Task: Add the task  Implement a new cloud-based quality management system for a company to the section Load Testing Sprint in the project BroaderPath and add a Due Date to the respective task as 2023/12/06
Action: Mouse moved to (642, 326)
Screenshot: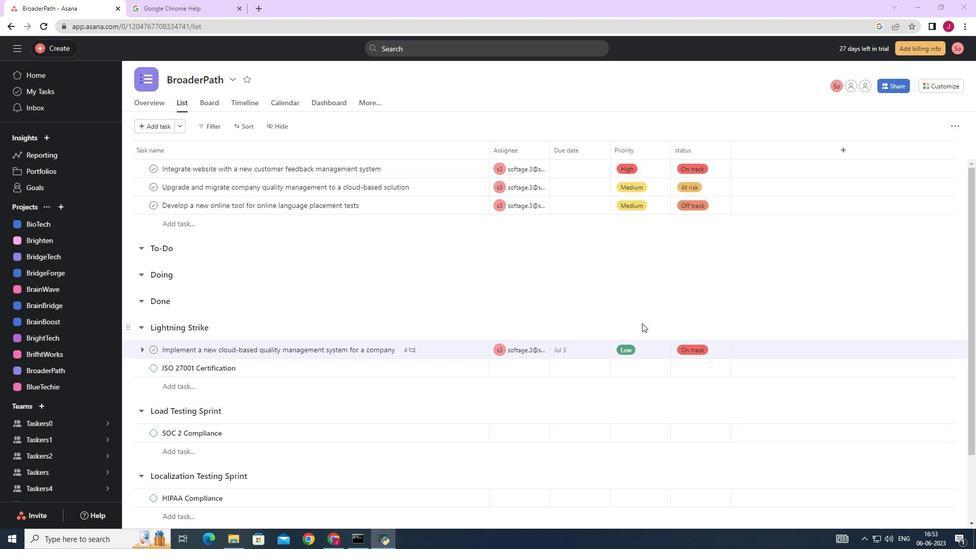 
Action: Mouse scrolled (642, 325) with delta (0, 0)
Screenshot: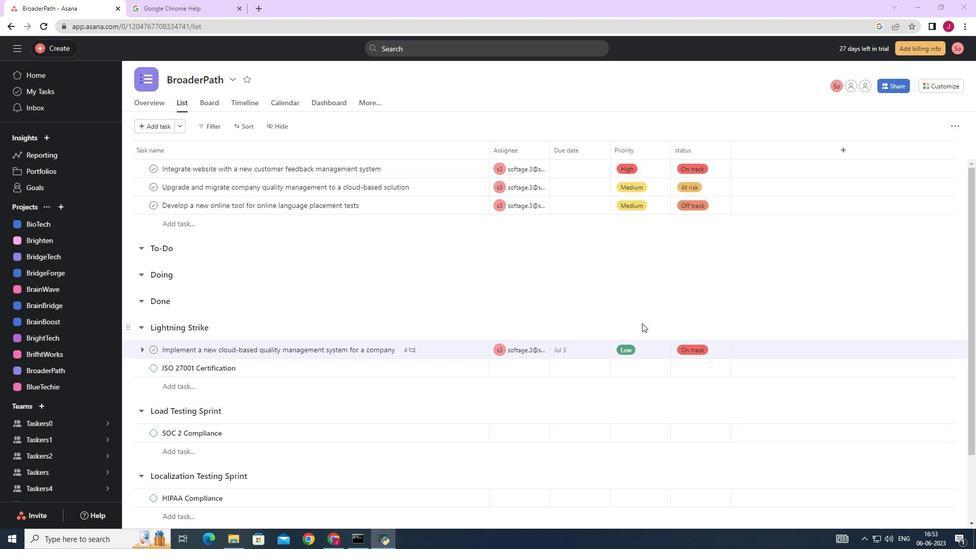 
Action: Mouse moved to (642, 327)
Screenshot: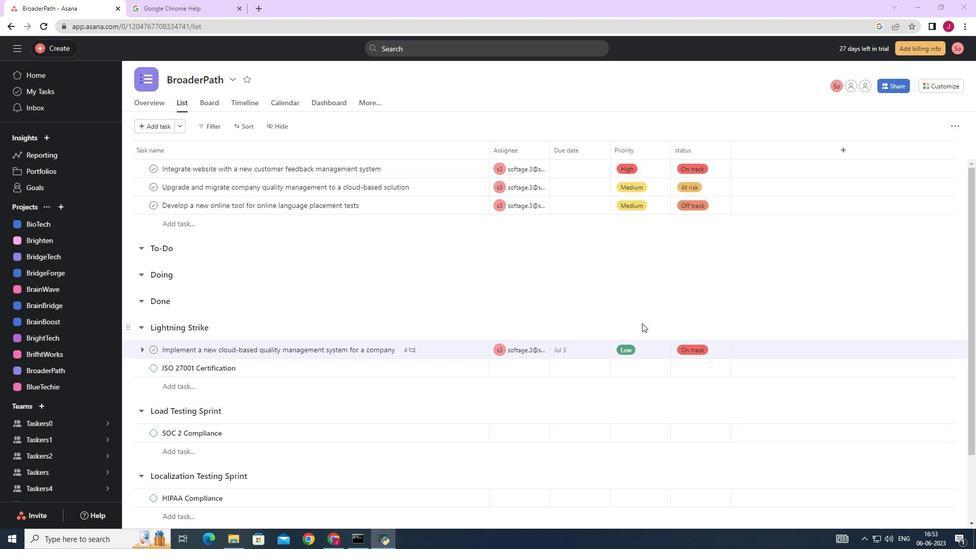 
Action: Mouse scrolled (642, 326) with delta (0, 0)
Screenshot: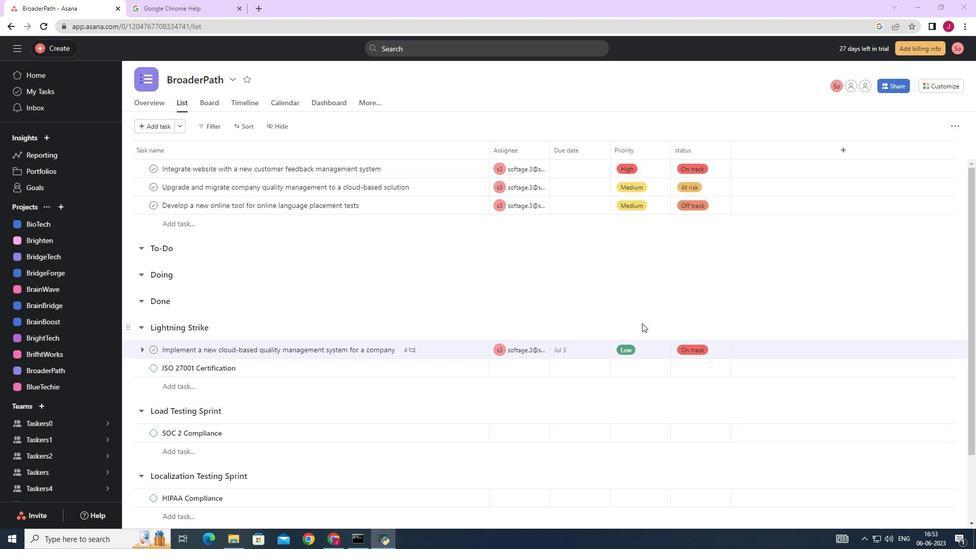 
Action: Mouse moved to (642, 327)
Screenshot: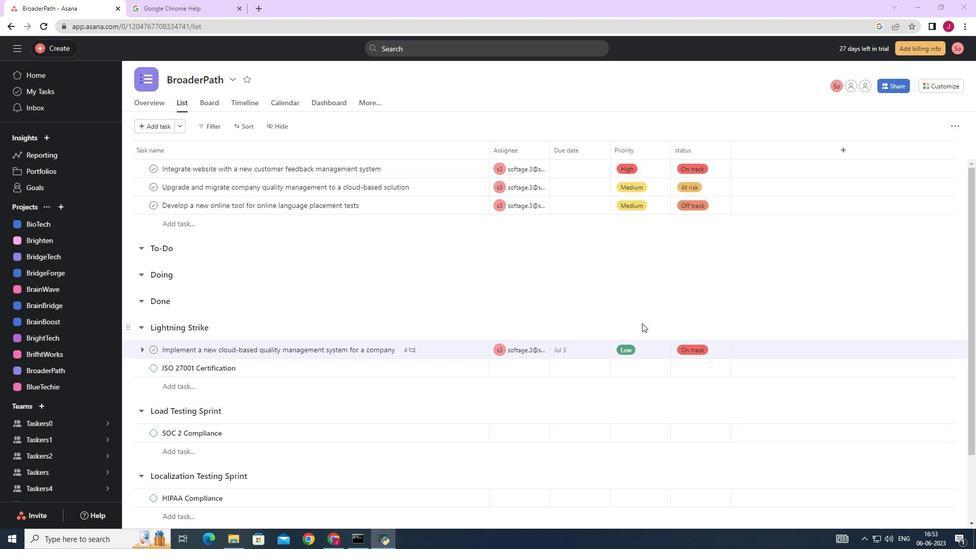 
Action: Mouse scrolled (642, 327) with delta (0, 0)
Screenshot: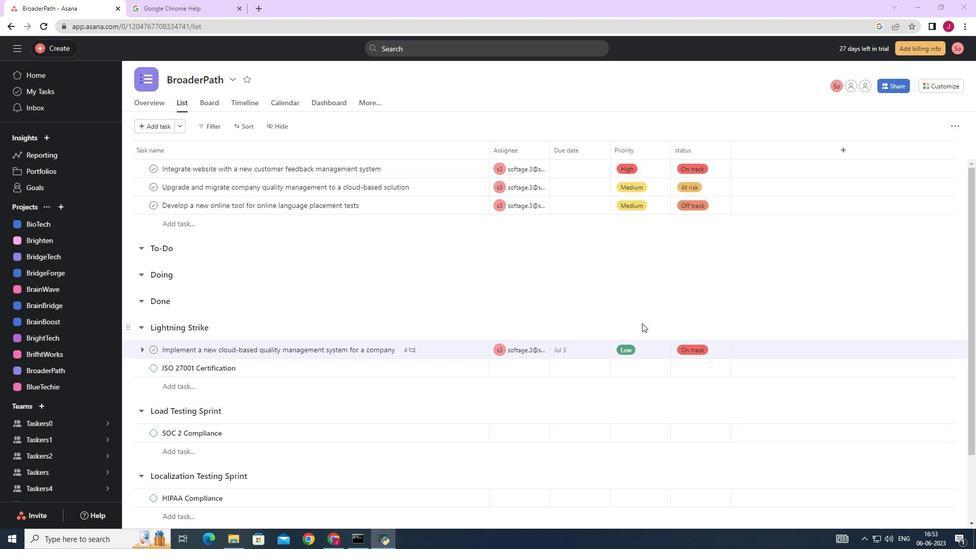 
Action: Mouse moved to (642, 328)
Screenshot: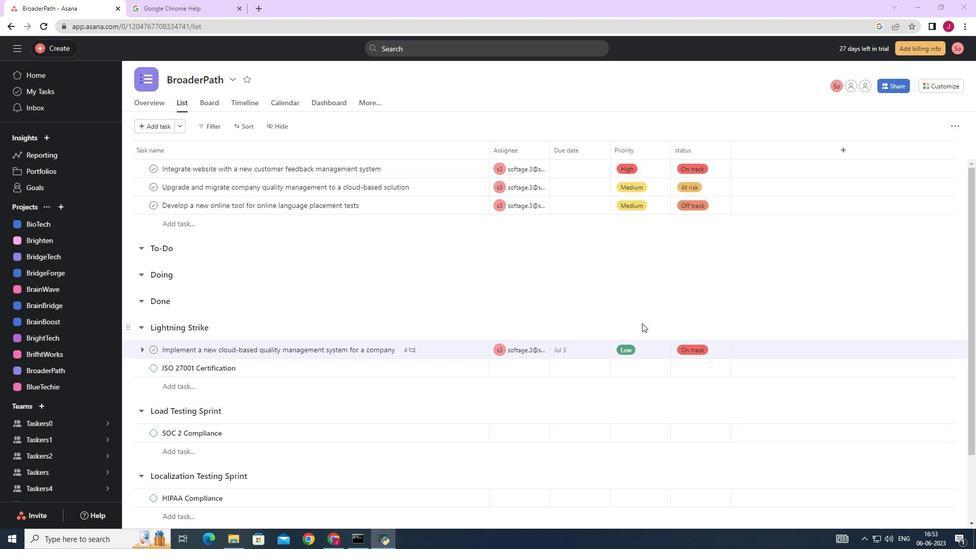 
Action: Mouse scrolled (642, 327) with delta (0, 0)
Screenshot: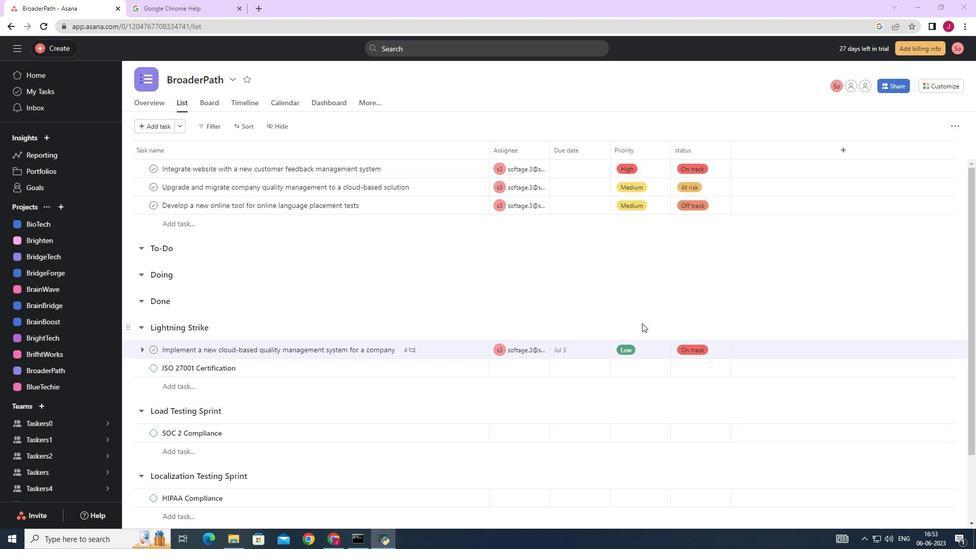 
Action: Mouse moved to (642, 330)
Screenshot: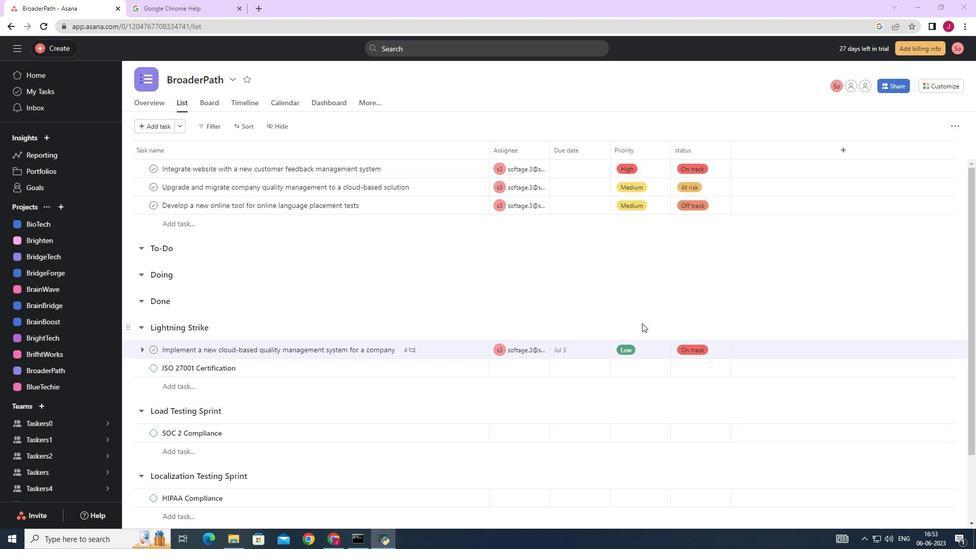 
Action: Mouse scrolled (642, 327) with delta (0, 0)
Screenshot: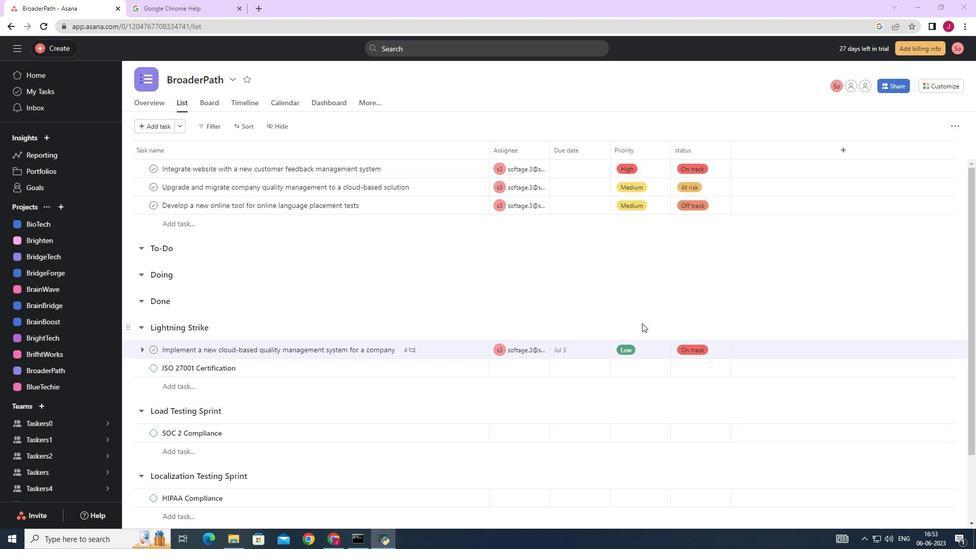 
Action: Mouse moved to (461, 266)
Screenshot: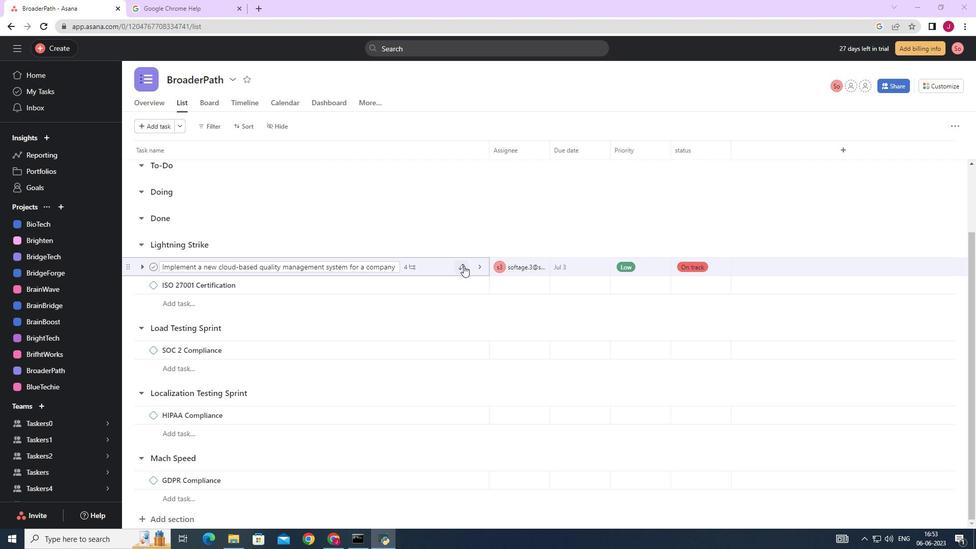 
Action: Mouse pressed left at (461, 266)
Screenshot: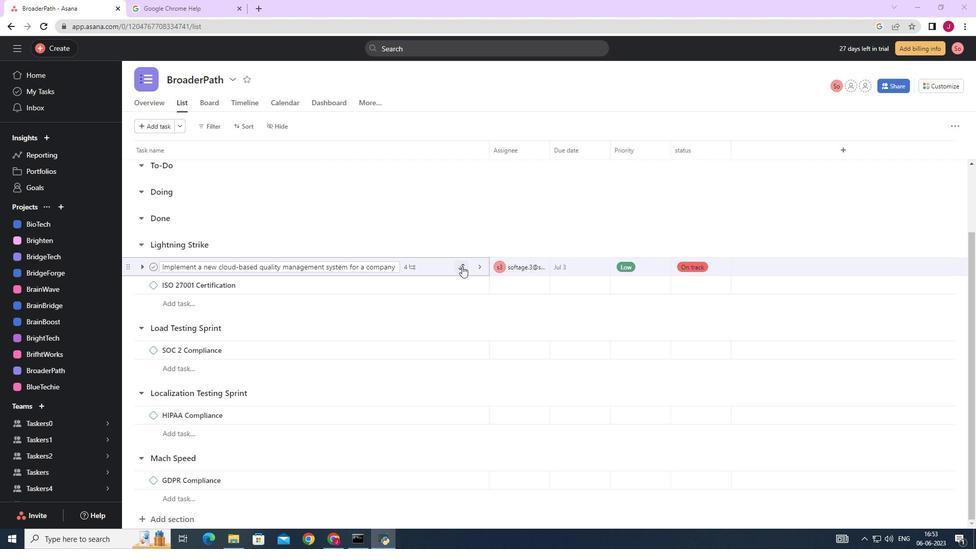 
Action: Mouse moved to (408, 395)
Screenshot: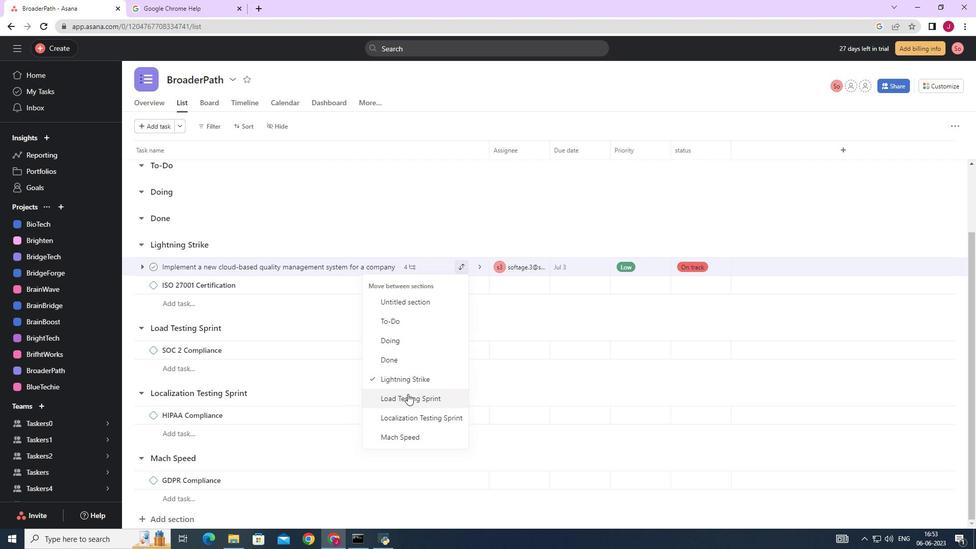 
Action: Mouse pressed left at (408, 395)
Screenshot: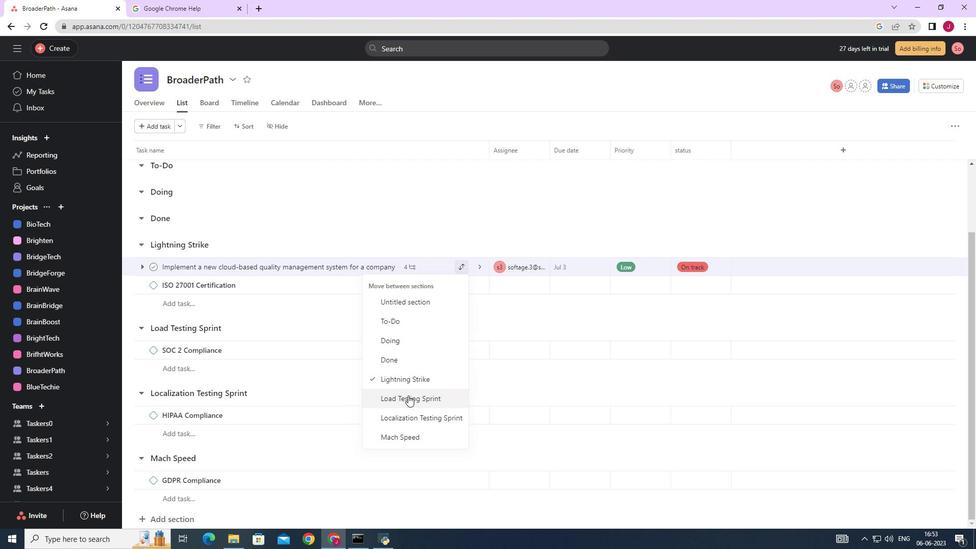 
Action: Mouse moved to (605, 329)
Screenshot: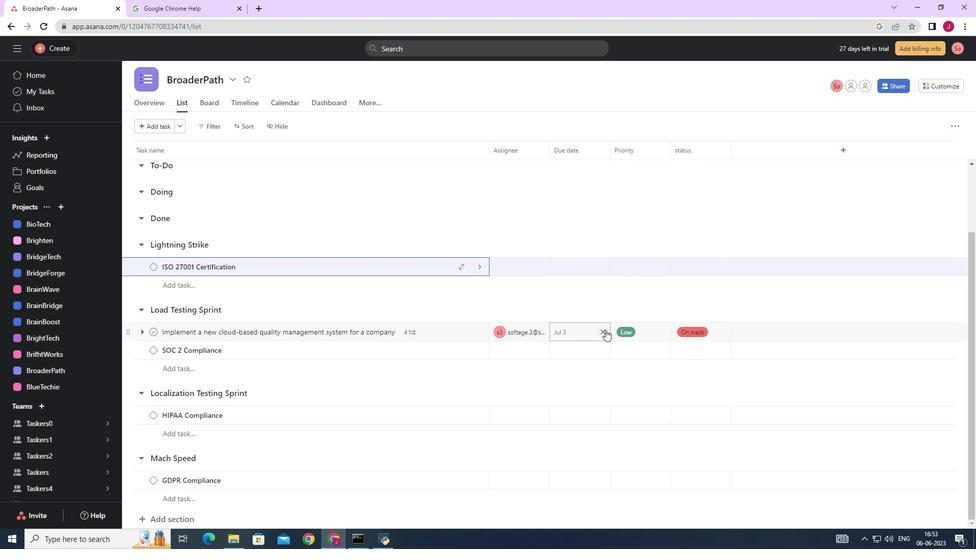 
Action: Mouse pressed left at (605, 329)
Screenshot: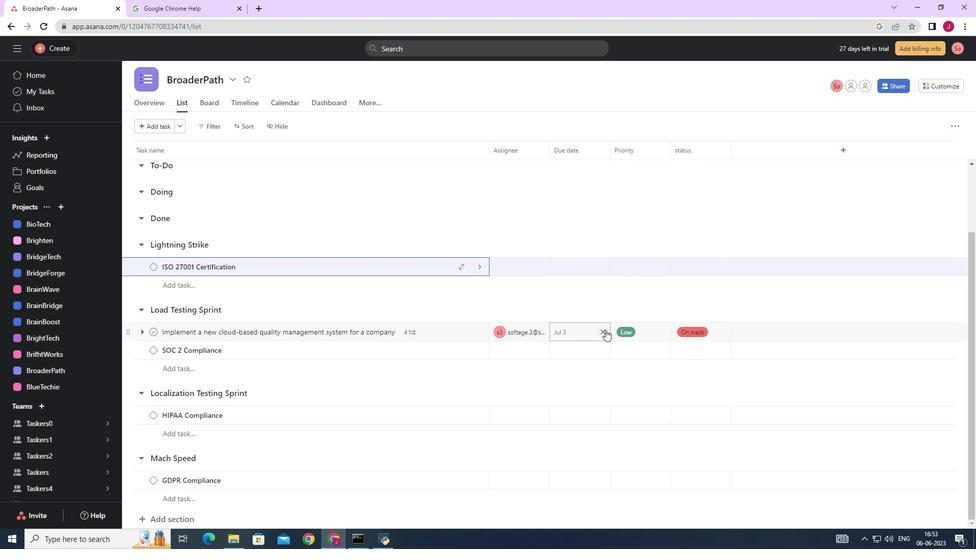 
Action: Mouse moved to (571, 332)
Screenshot: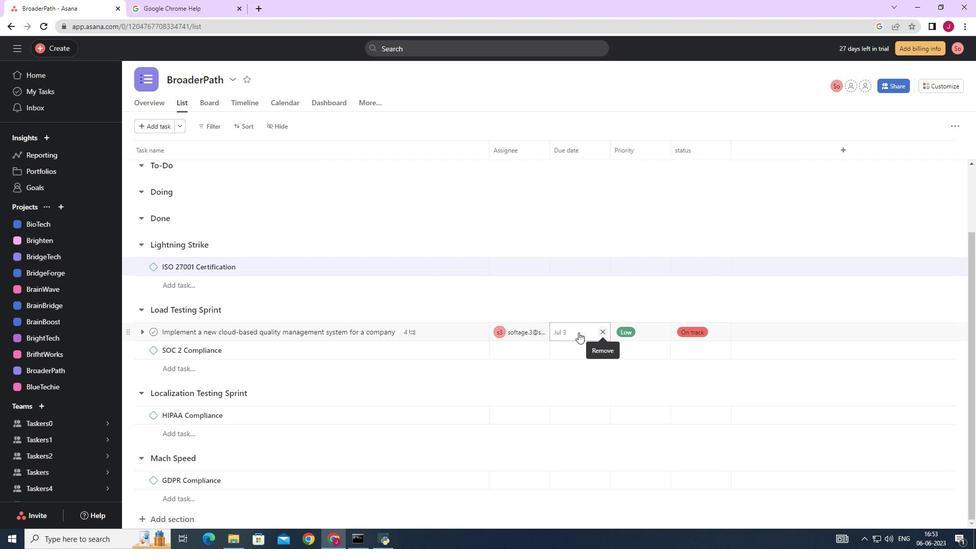 
Action: Mouse pressed left at (571, 332)
Screenshot: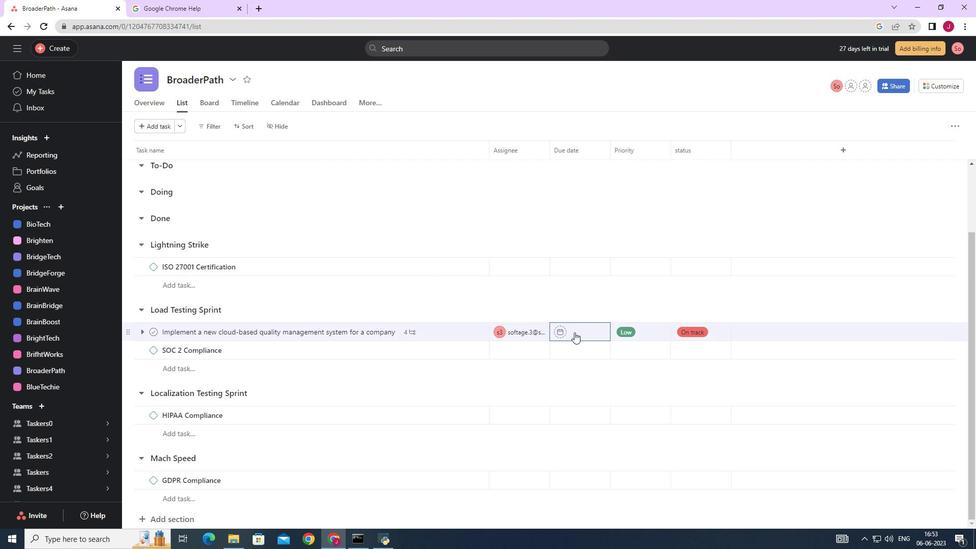 
Action: Mouse moved to (683, 172)
Screenshot: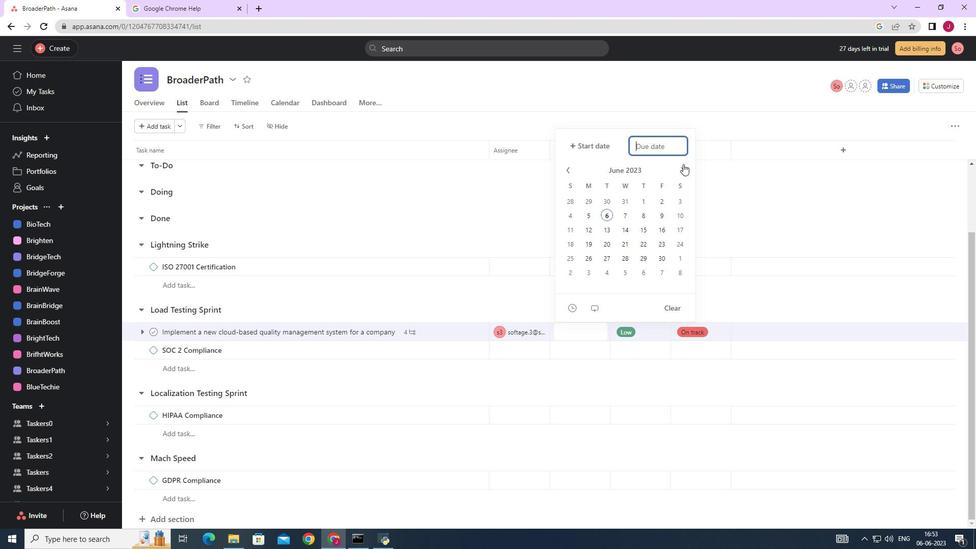 
Action: Mouse pressed left at (683, 172)
Screenshot: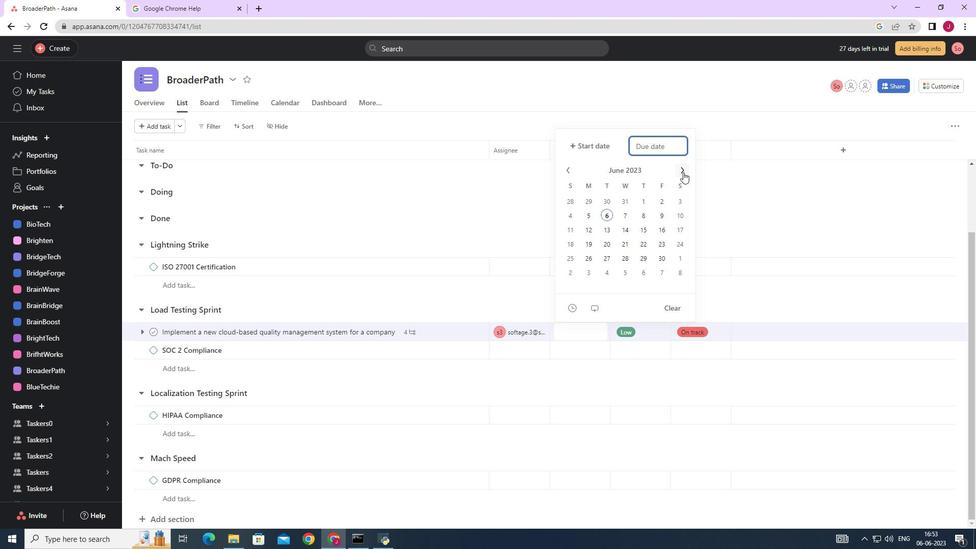 
Action: Mouse pressed left at (683, 172)
Screenshot: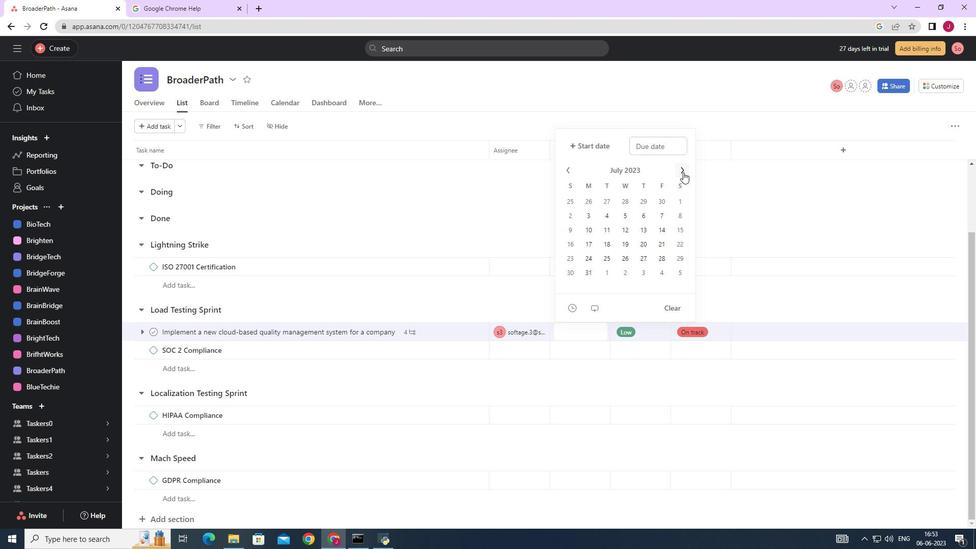 
Action: Mouse pressed left at (683, 172)
Screenshot: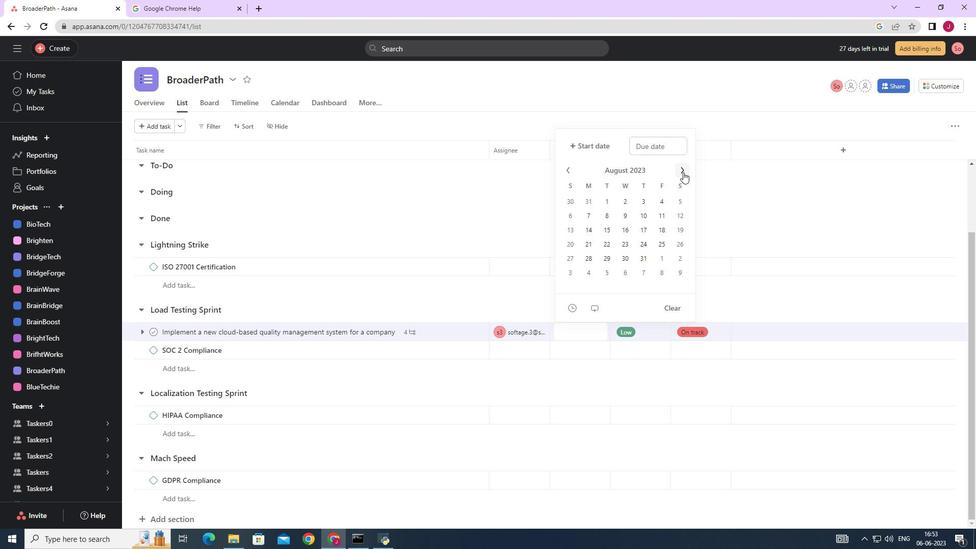 
Action: Mouse pressed left at (683, 172)
Screenshot: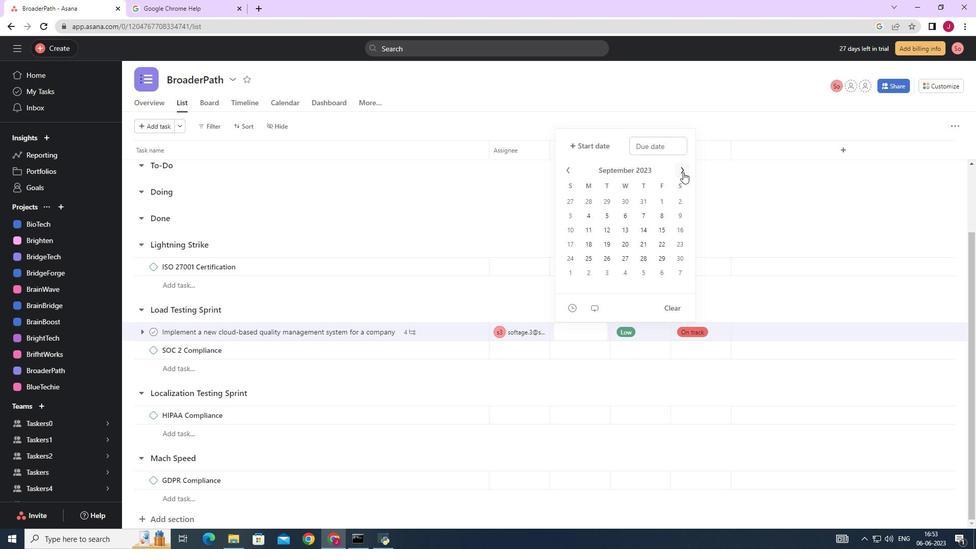 
Action: Mouse pressed left at (683, 172)
Screenshot: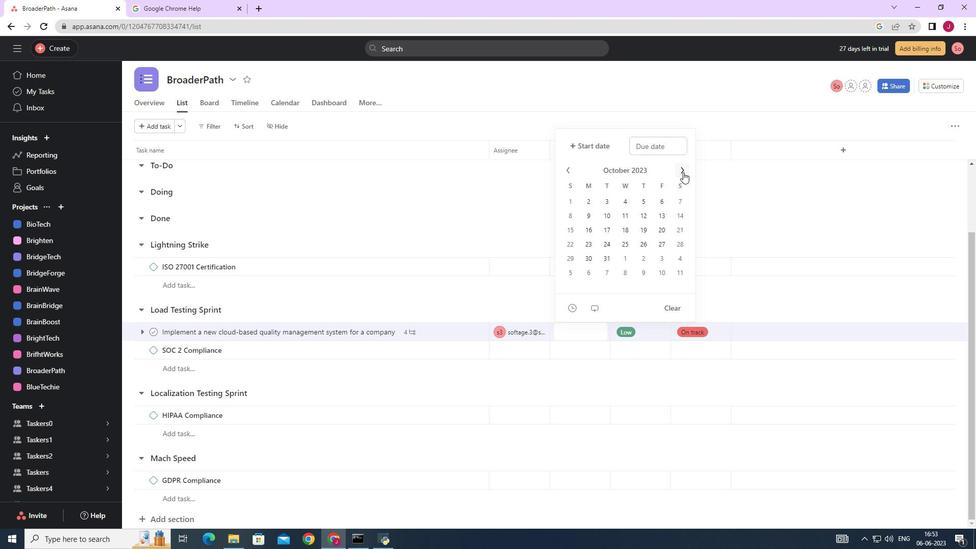 
Action: Mouse pressed left at (683, 172)
Screenshot: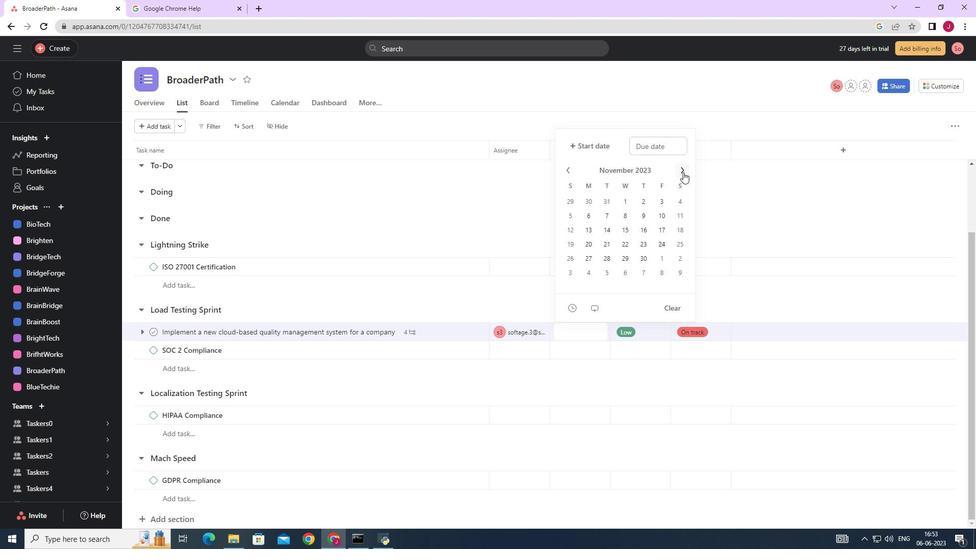 
Action: Mouse moved to (621, 215)
Screenshot: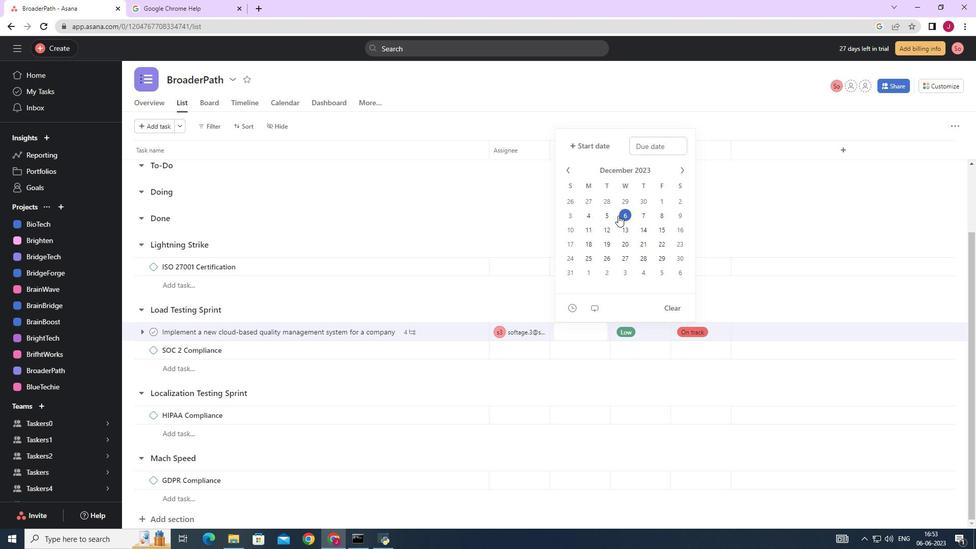 
Action: Mouse pressed left at (621, 215)
Screenshot: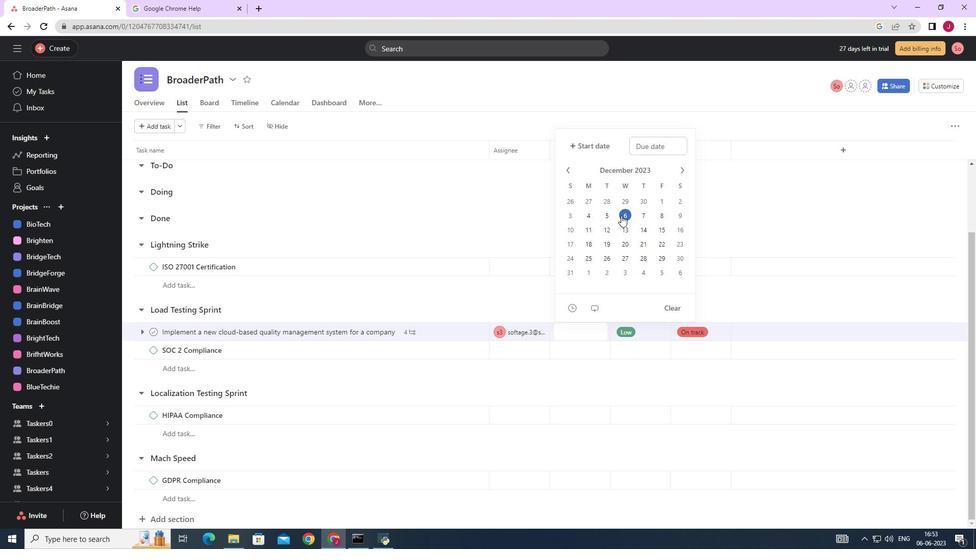
Action: Mouse moved to (843, 206)
Screenshot: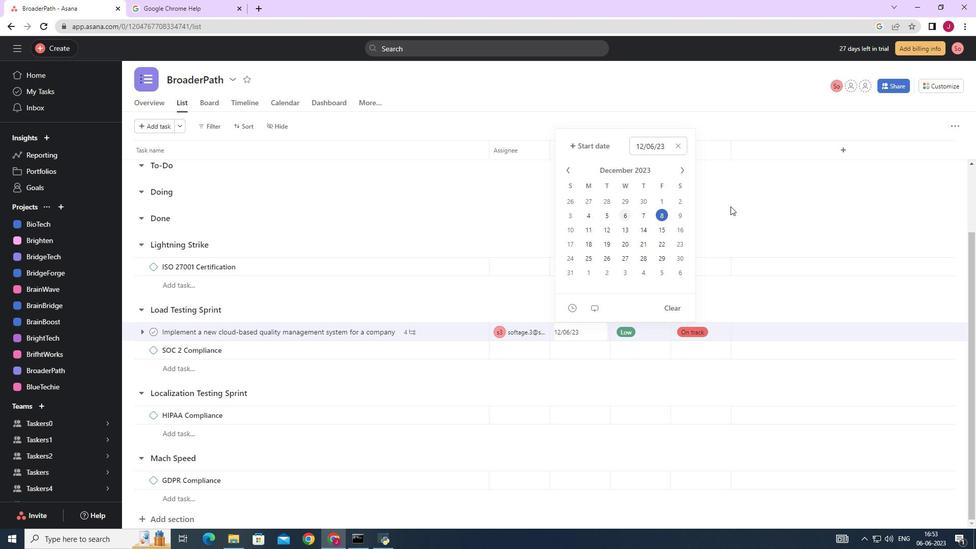 
Action: Mouse pressed left at (843, 206)
Screenshot: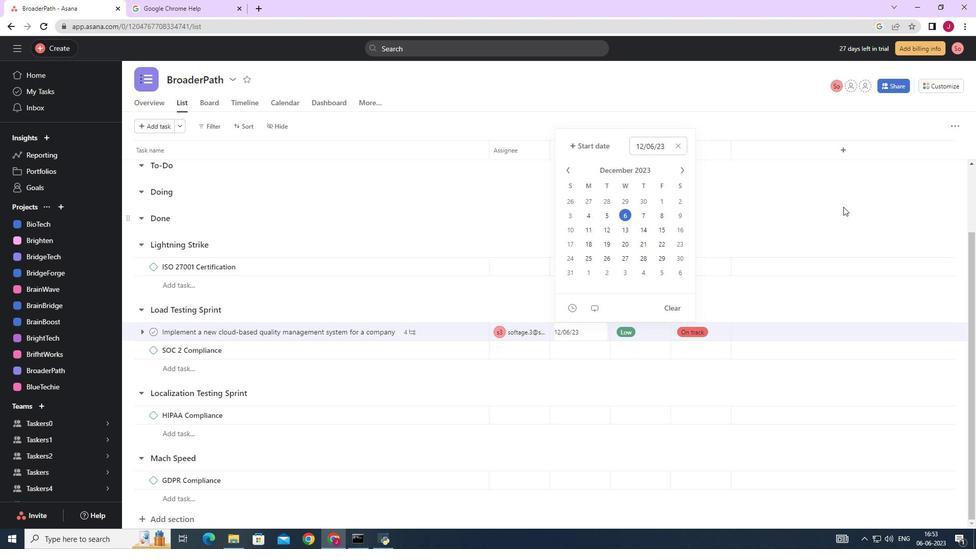 
Action: Mouse moved to (637, 246)
Screenshot: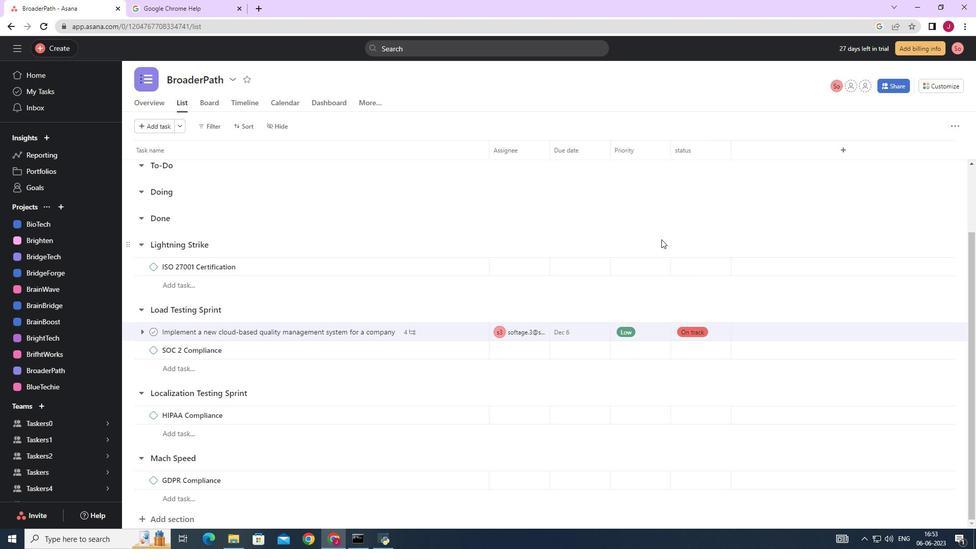 
